 Task: Clear the all time hosted app data.
Action: Mouse moved to (988, 27)
Screenshot: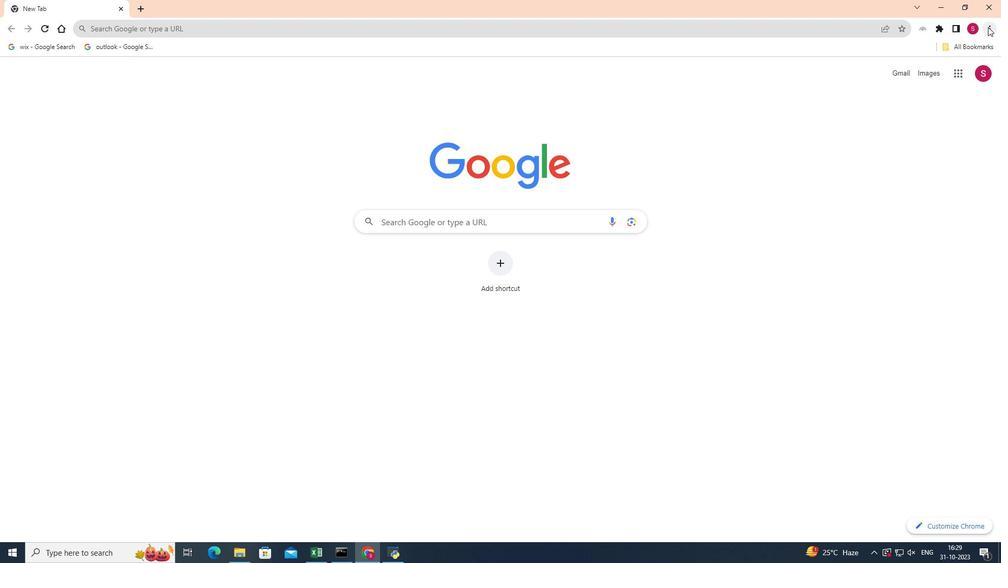 
Action: Mouse pressed left at (988, 27)
Screenshot: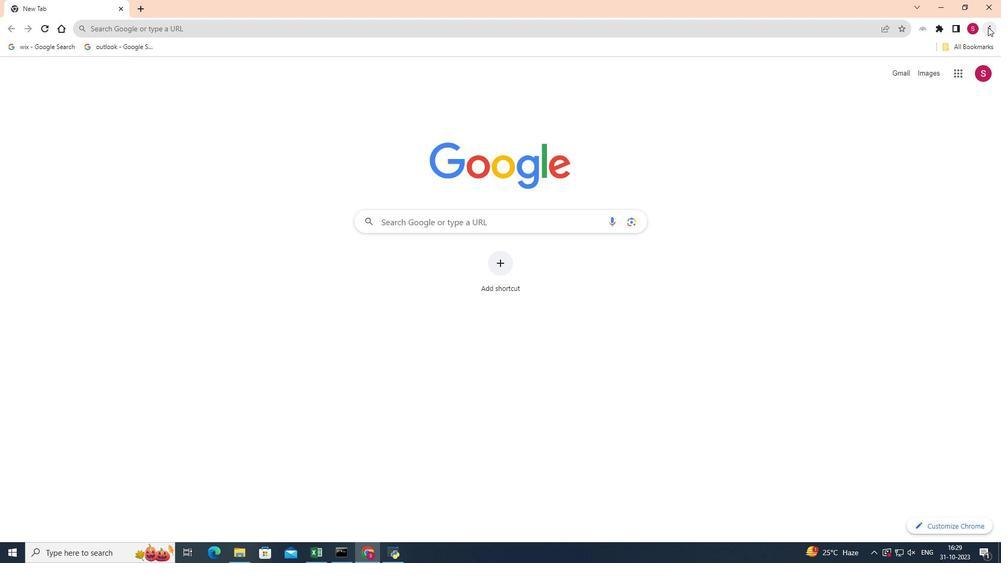 
Action: Mouse moved to (875, 190)
Screenshot: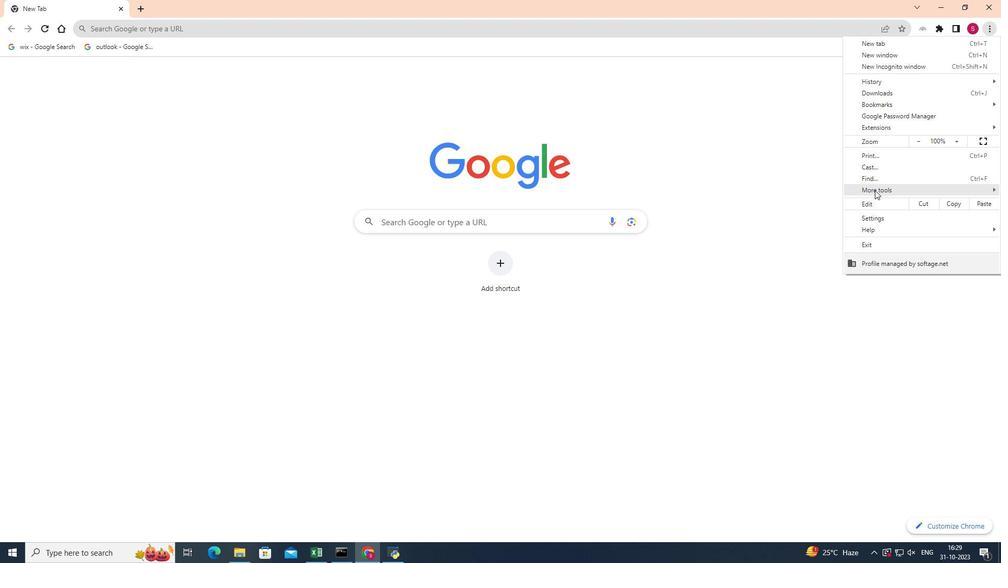 
Action: Mouse pressed left at (875, 190)
Screenshot: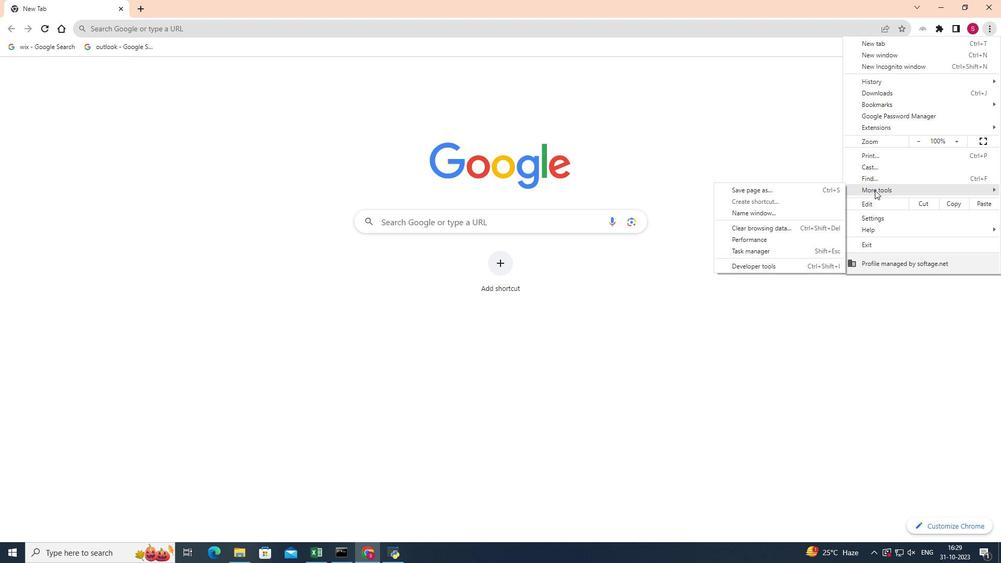 
Action: Mouse moved to (803, 229)
Screenshot: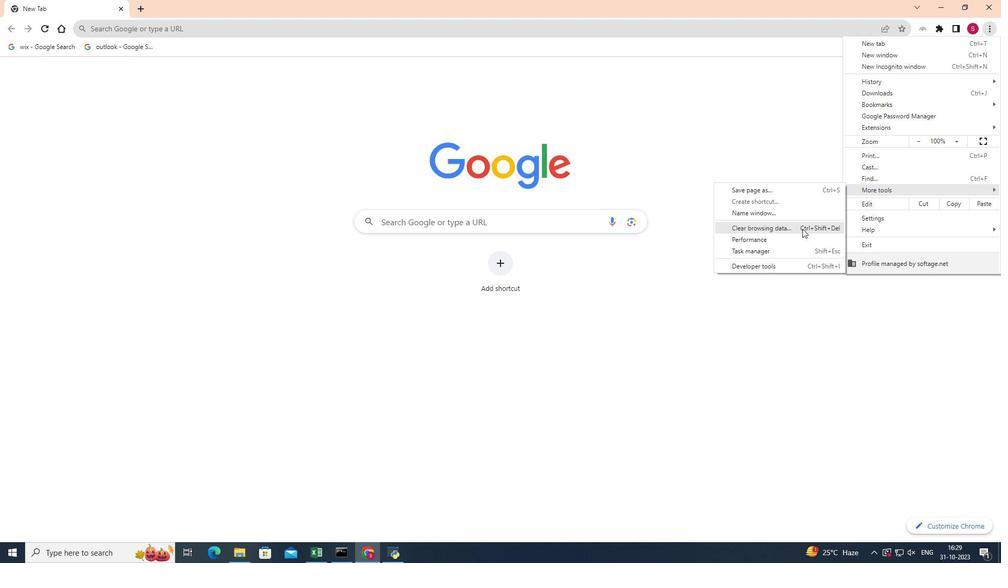 
Action: Mouse pressed left at (803, 229)
Screenshot: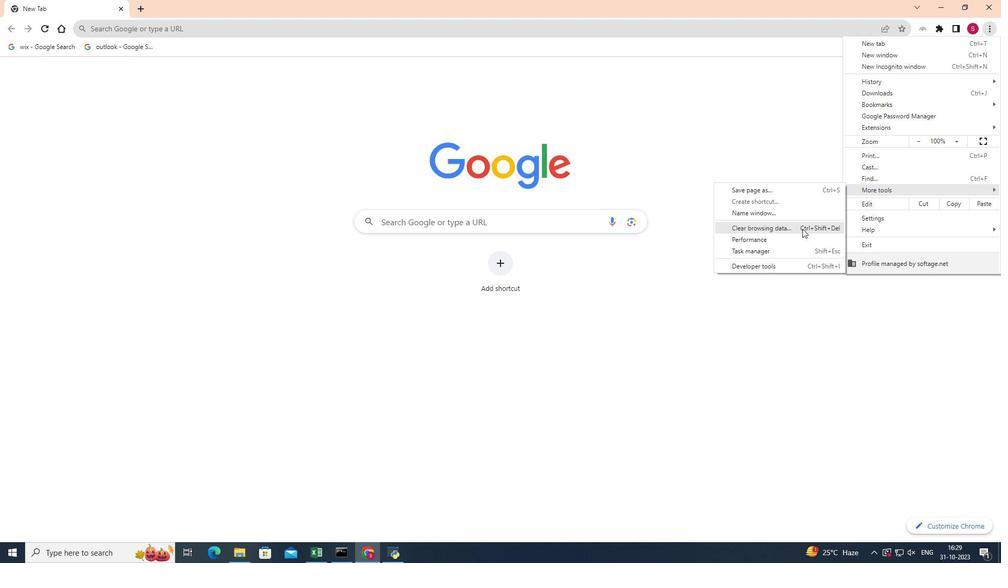 
Action: Mouse moved to (561, 165)
Screenshot: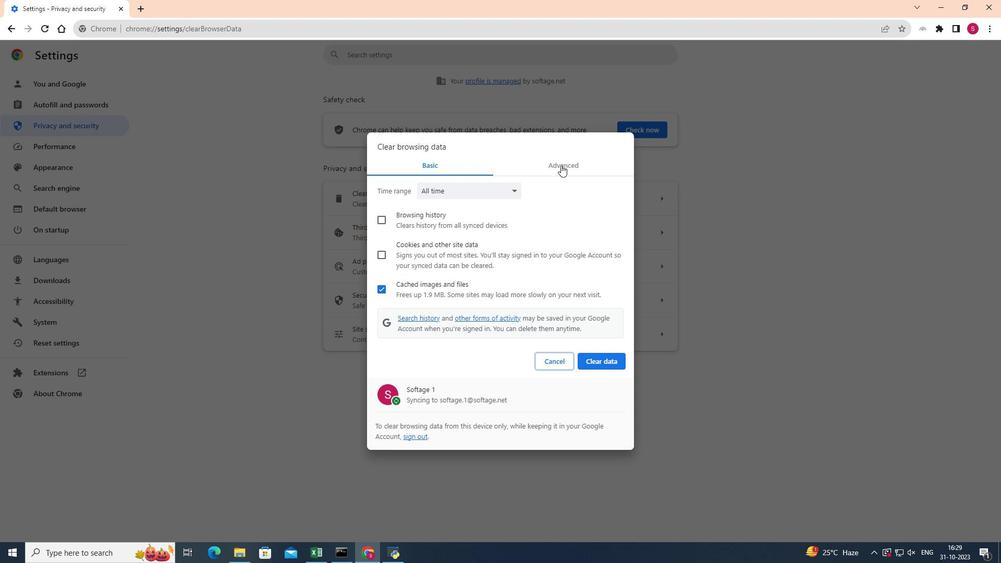 
Action: Mouse pressed left at (561, 165)
Screenshot: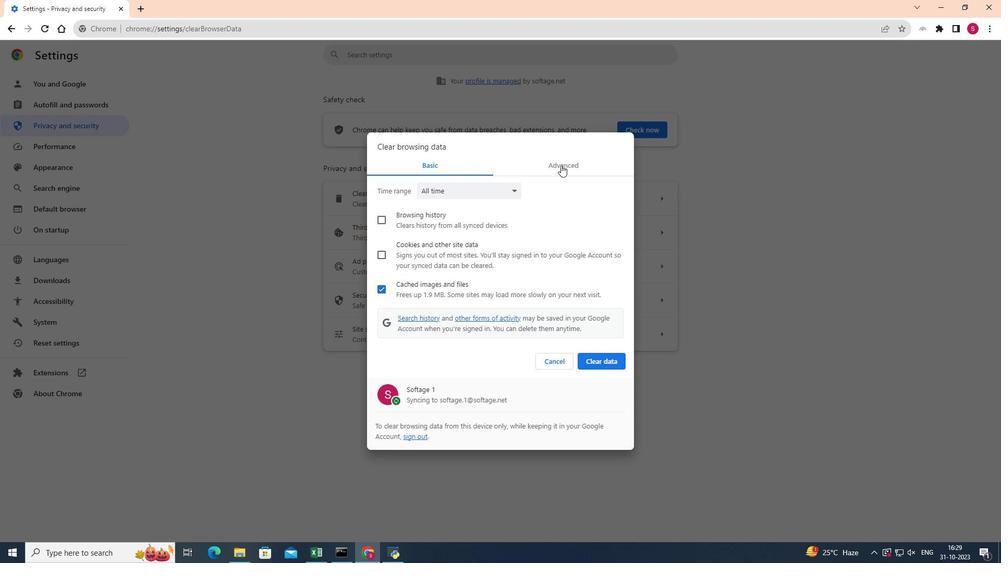 
Action: Mouse moved to (521, 186)
Screenshot: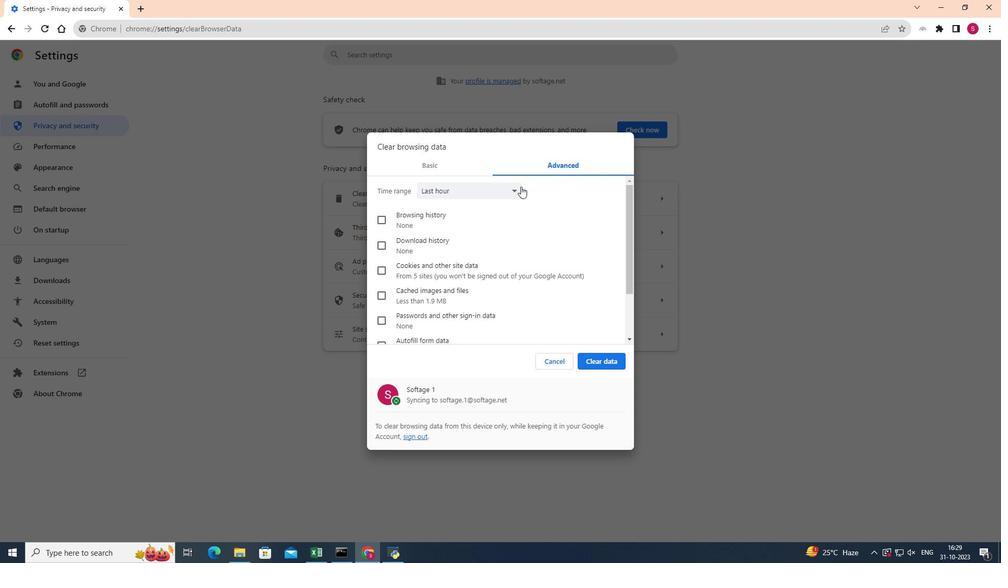 
Action: Mouse pressed left at (521, 186)
Screenshot: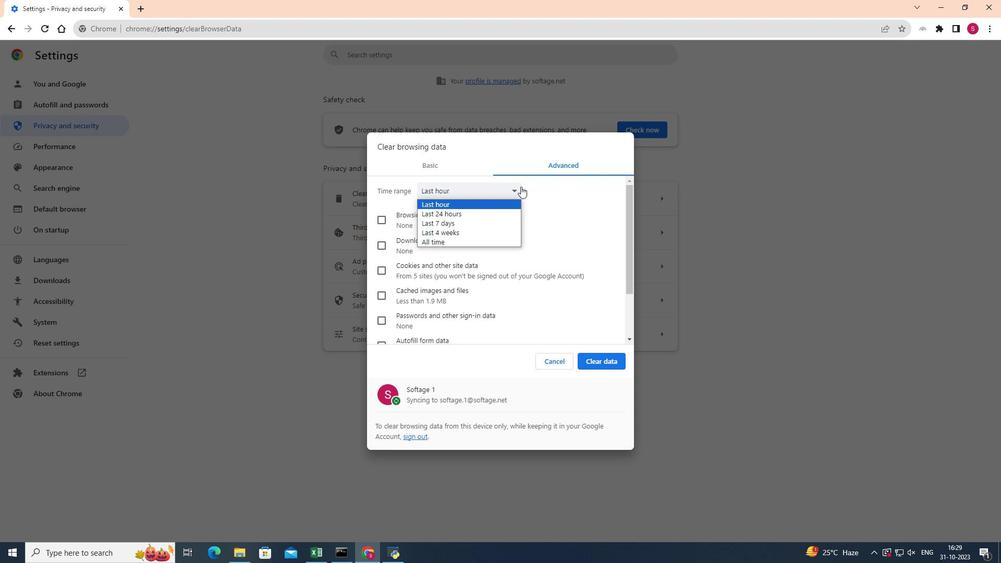 
Action: Mouse moved to (453, 243)
Screenshot: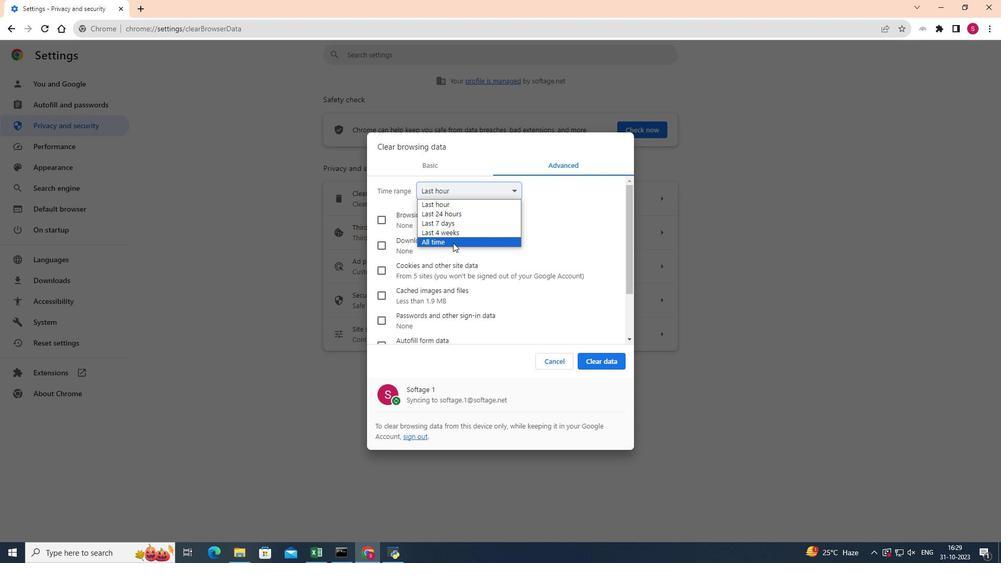 
Action: Mouse pressed left at (453, 243)
Screenshot: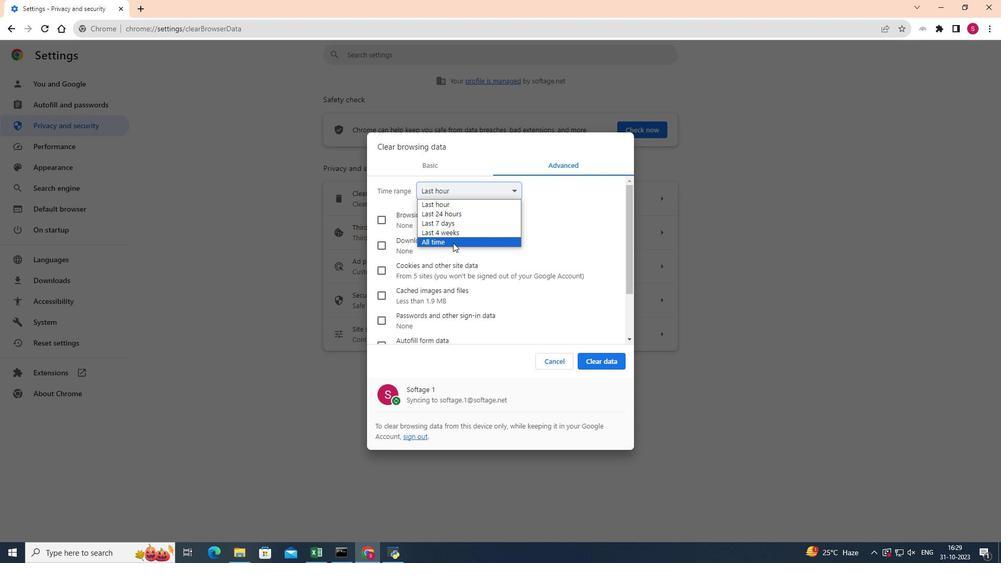 
Action: Mouse moved to (456, 243)
Screenshot: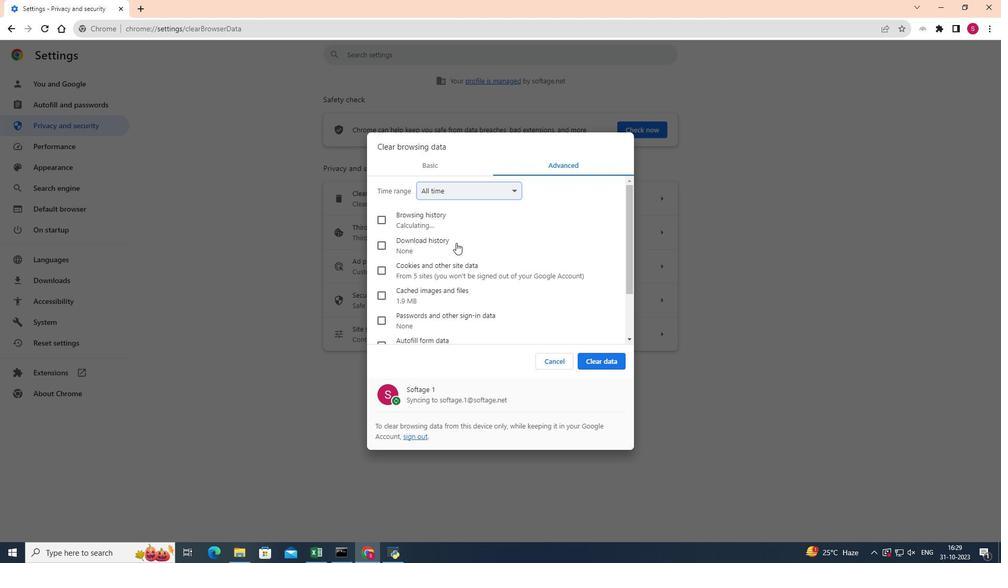 
Action: Mouse scrolled (456, 242) with delta (0, 0)
Screenshot: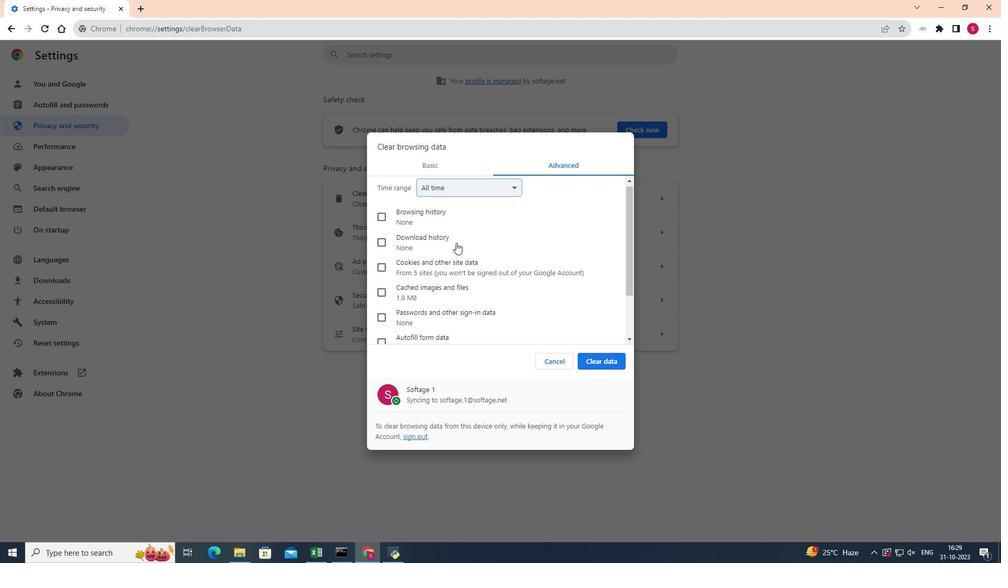 
Action: Mouse scrolled (456, 242) with delta (0, 0)
Screenshot: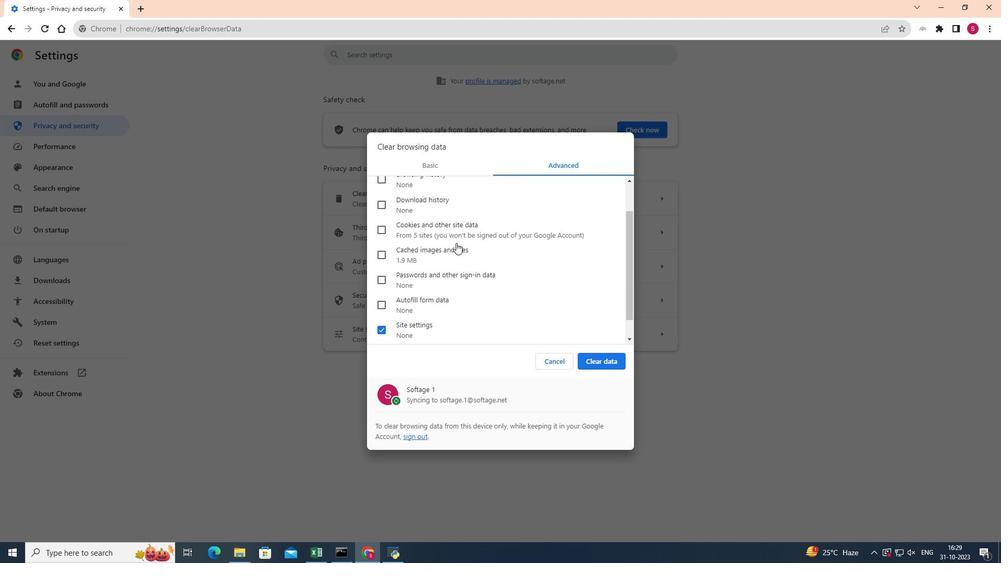 
Action: Mouse scrolled (456, 242) with delta (0, 0)
Screenshot: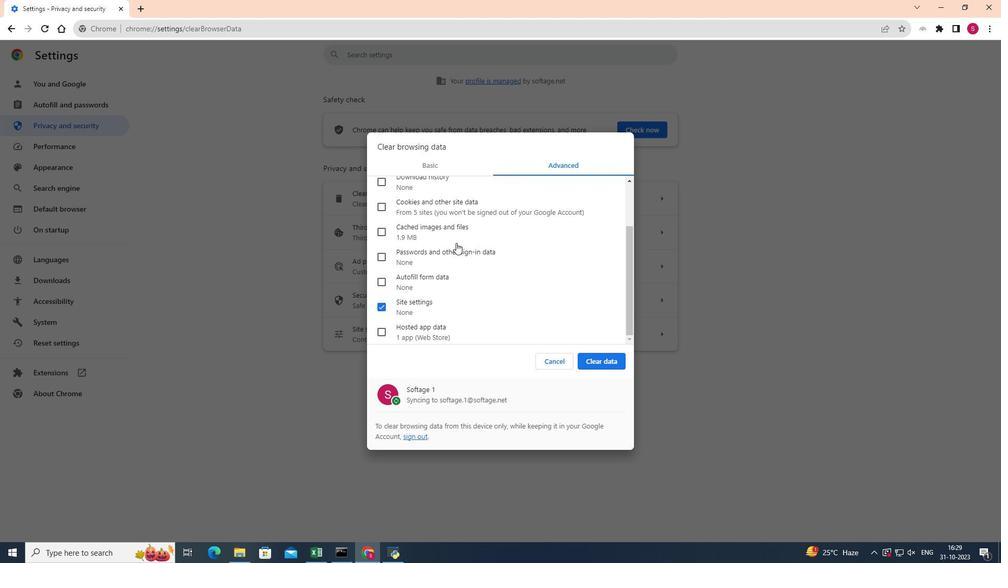 
Action: Mouse scrolled (456, 242) with delta (0, 0)
Screenshot: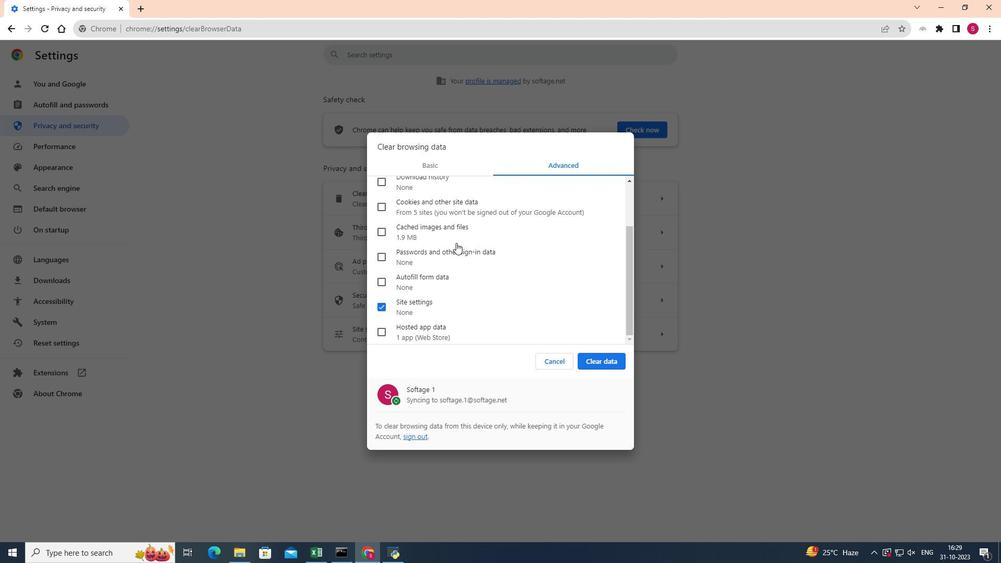 
Action: Mouse moved to (382, 307)
Screenshot: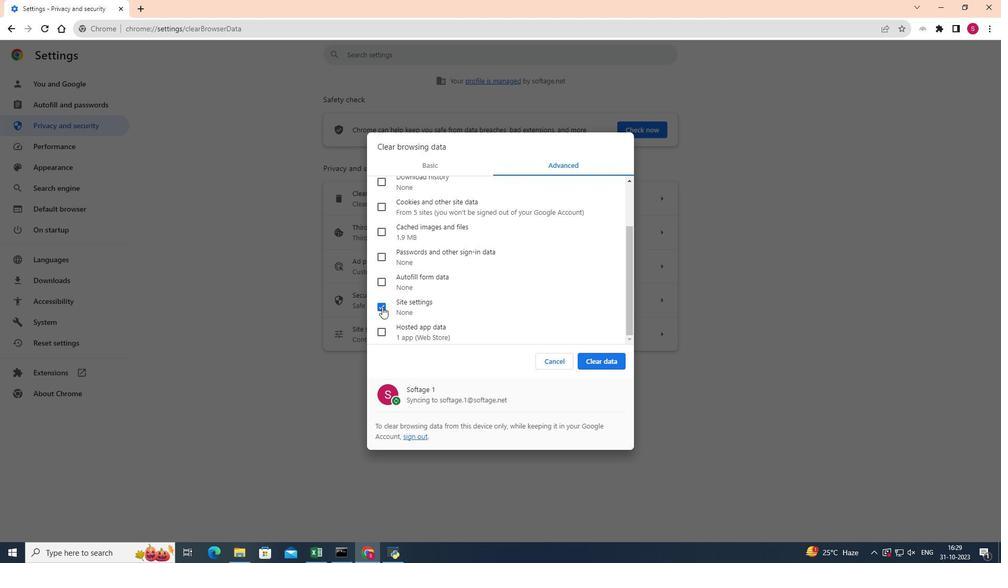 
Action: Mouse pressed left at (382, 307)
Screenshot: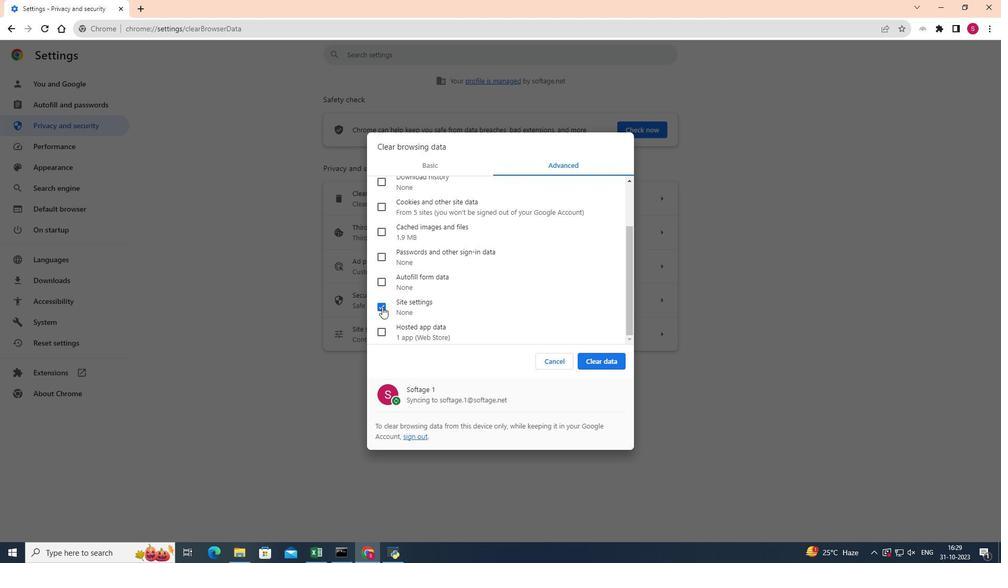 
Action: Mouse moved to (381, 333)
Screenshot: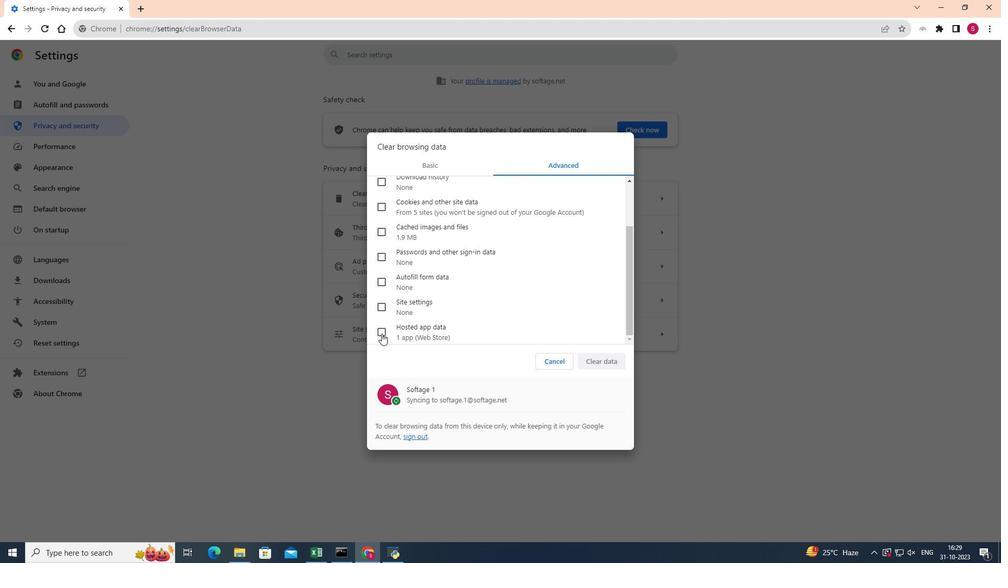 
Action: Mouse pressed left at (381, 333)
Screenshot: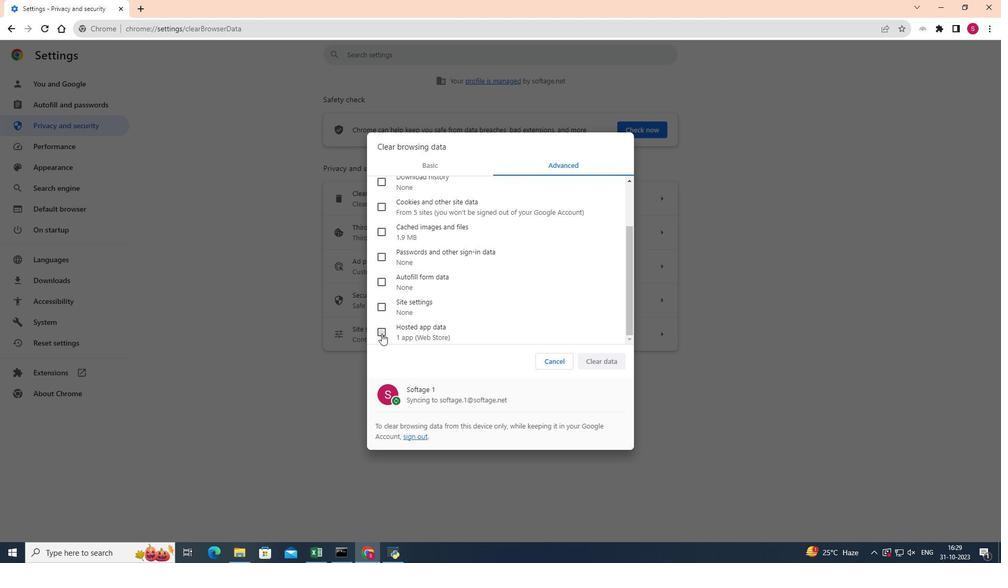 
Action: Mouse moved to (604, 361)
Screenshot: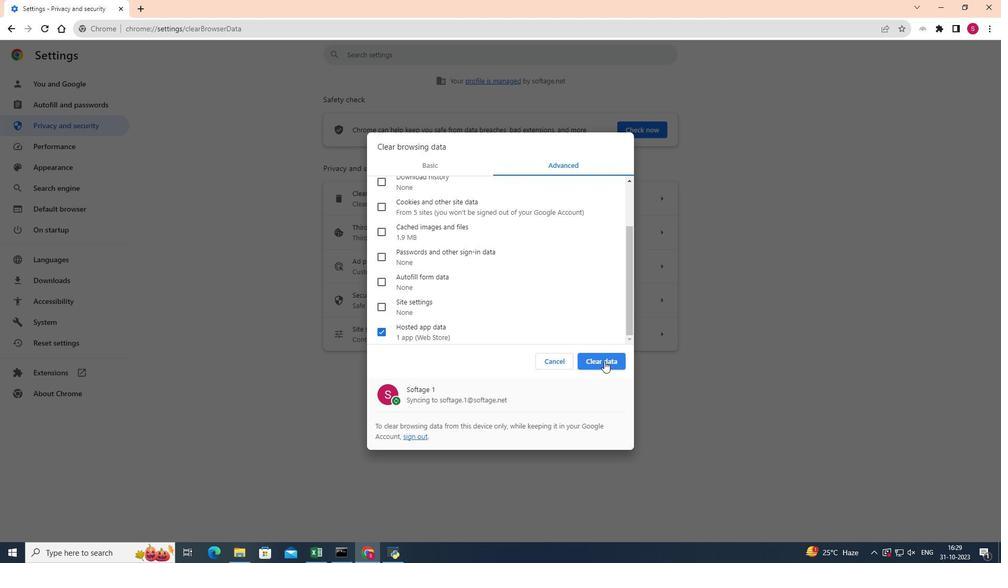 
Action: Mouse pressed left at (604, 361)
Screenshot: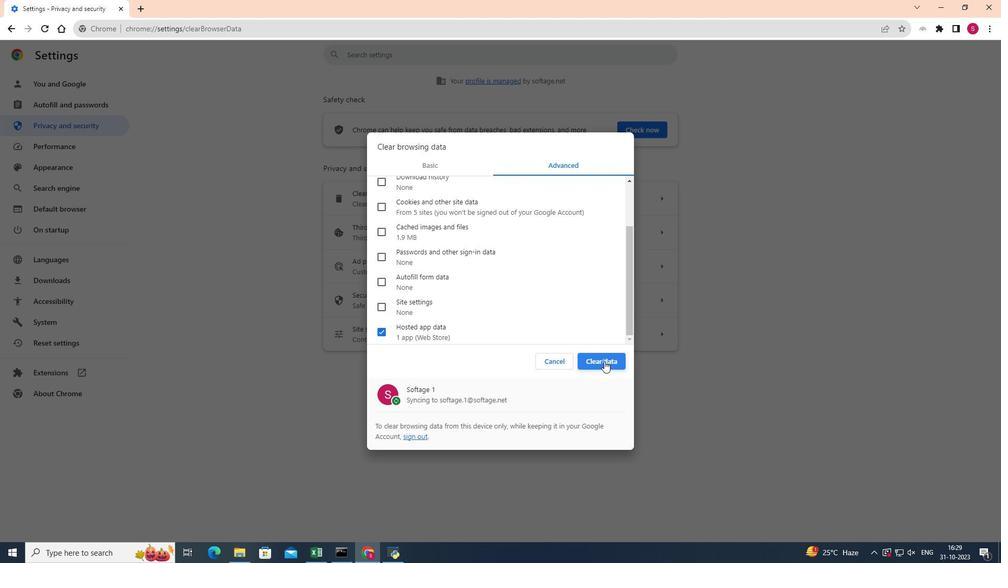 
Action: Mouse moved to (604, 360)
Screenshot: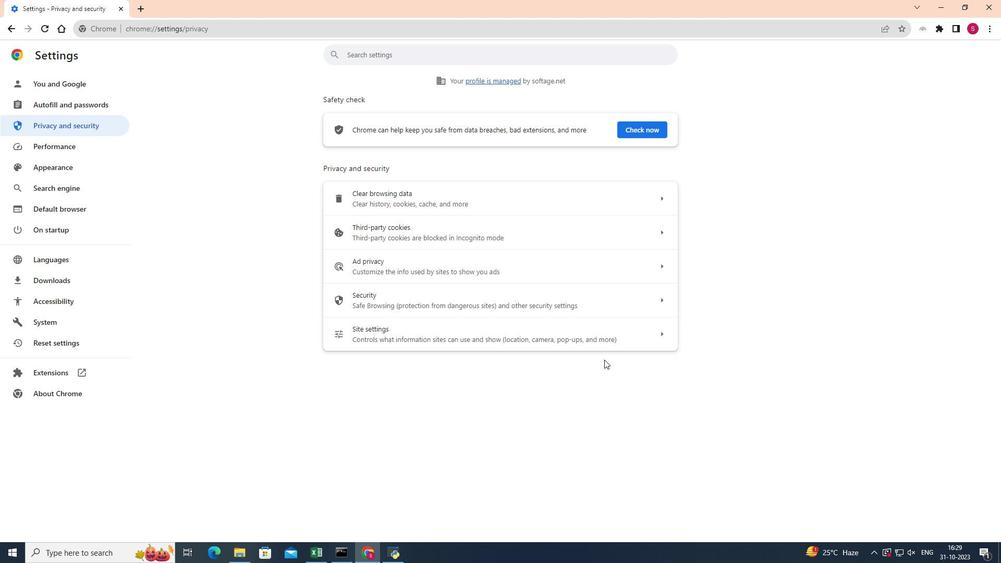 
